 Task: Use the formula "MAXIFS" in spreadsheet "Project portfolio".
Action: Mouse moved to (144, 101)
Screenshot: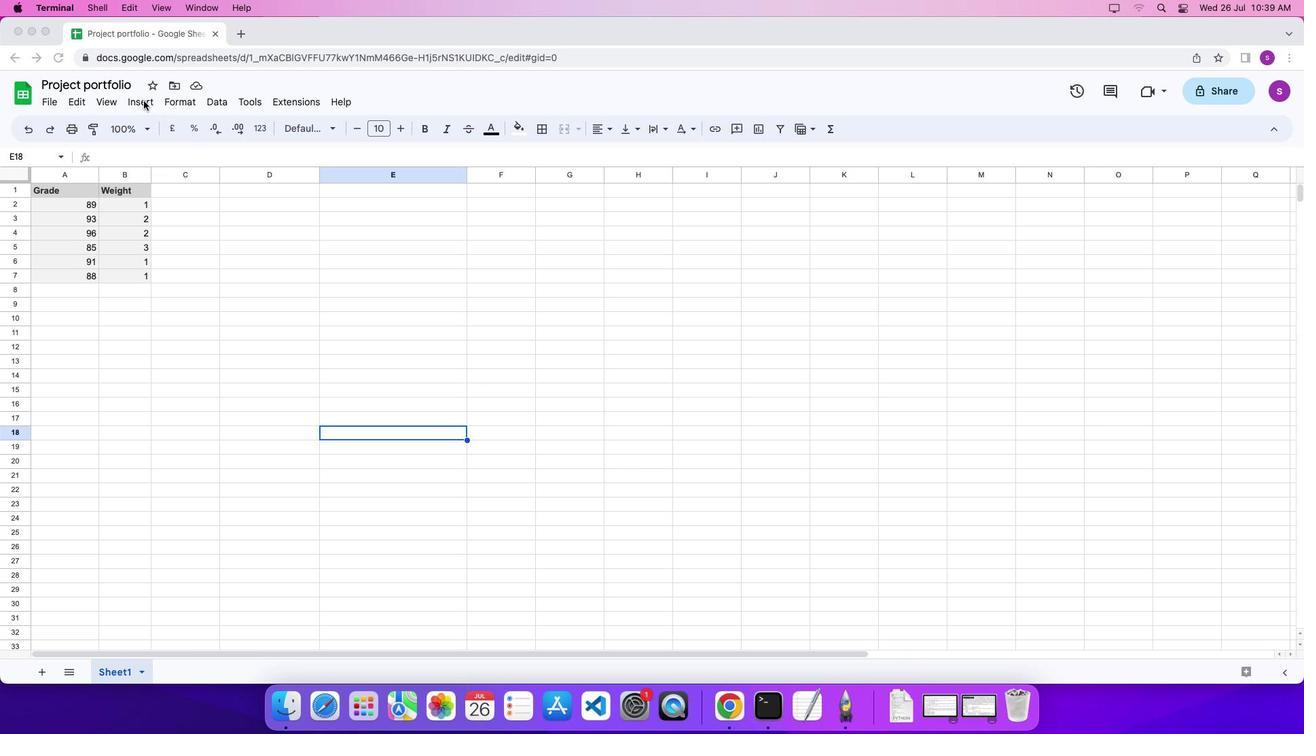 
Action: Mouse pressed left at (144, 101)
Screenshot: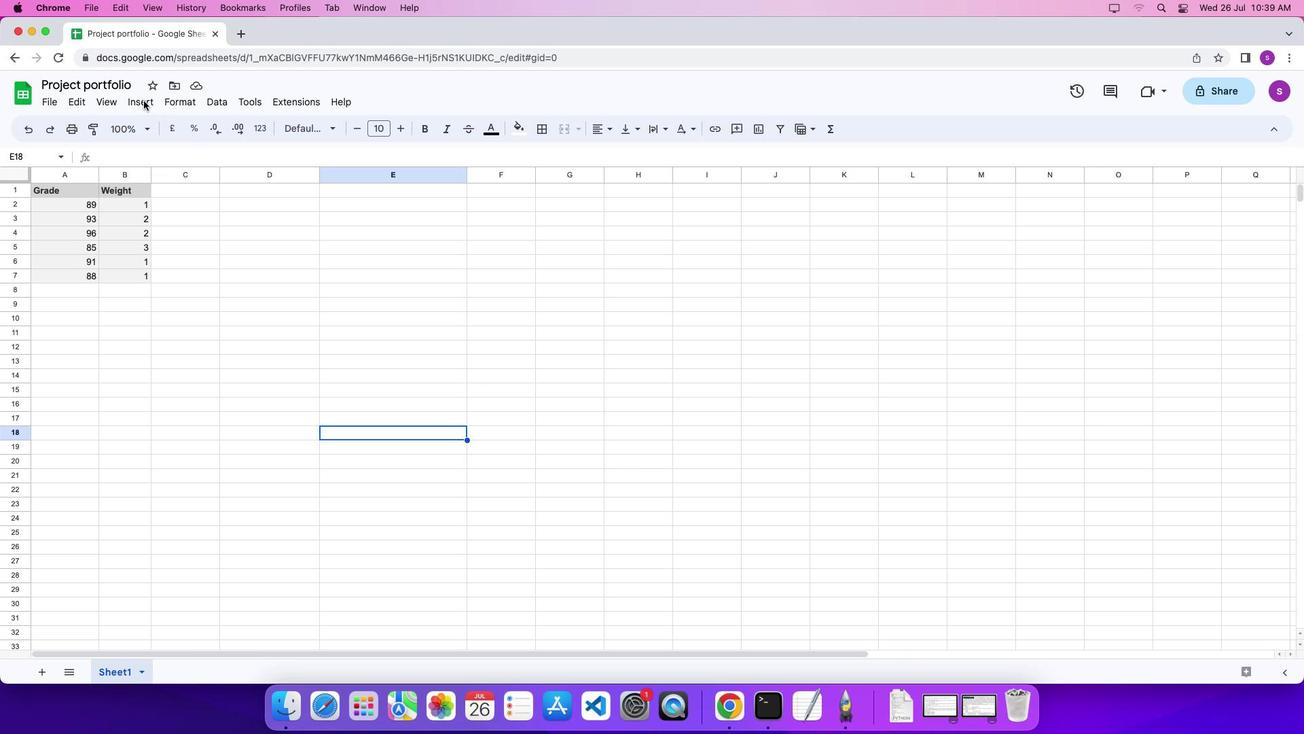 
Action: Mouse moved to (144, 100)
Screenshot: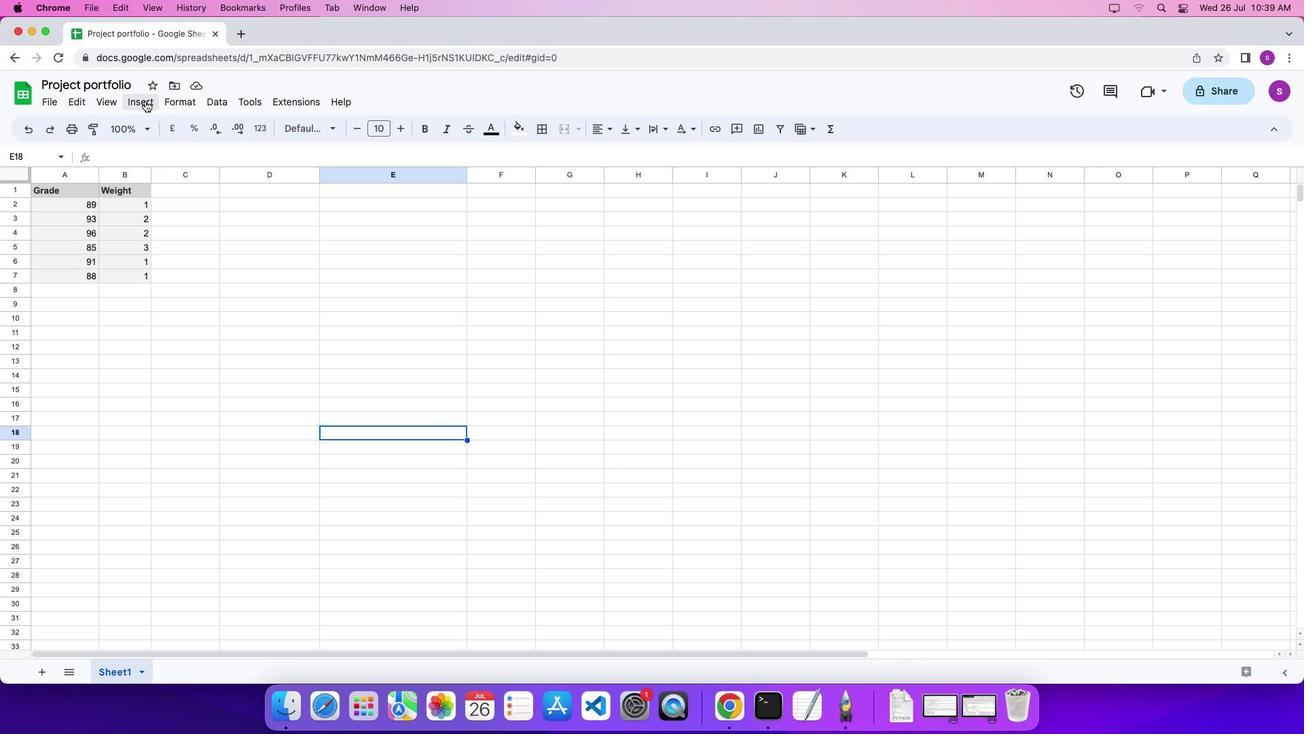 
Action: Mouse pressed left at (144, 100)
Screenshot: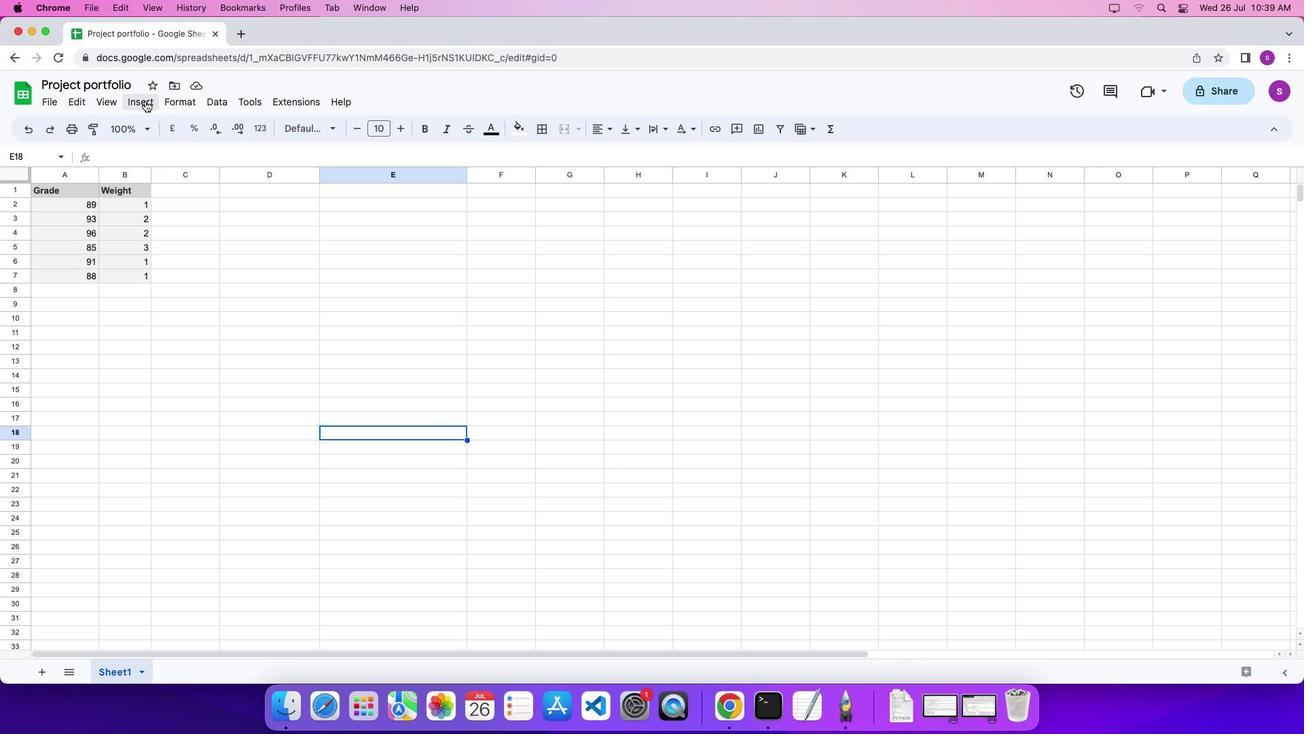 
Action: Mouse moved to (146, 101)
Screenshot: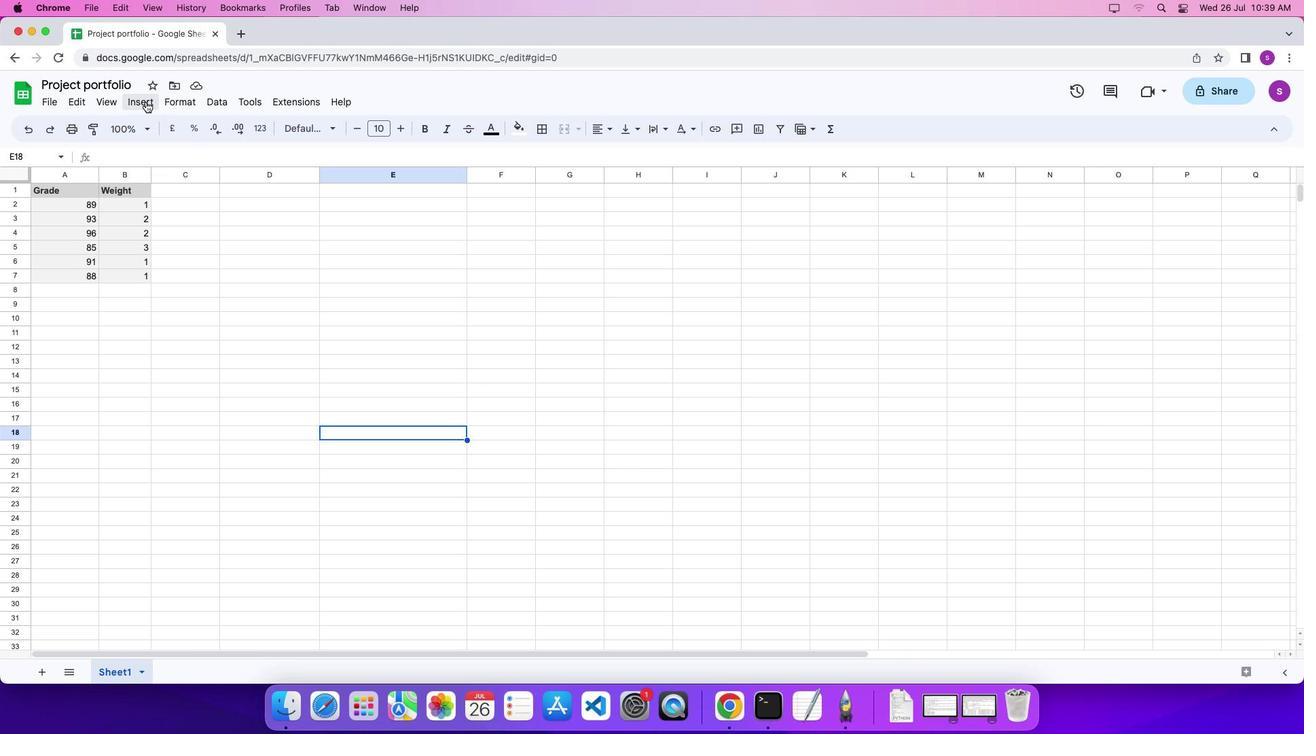 
Action: Mouse pressed left at (146, 101)
Screenshot: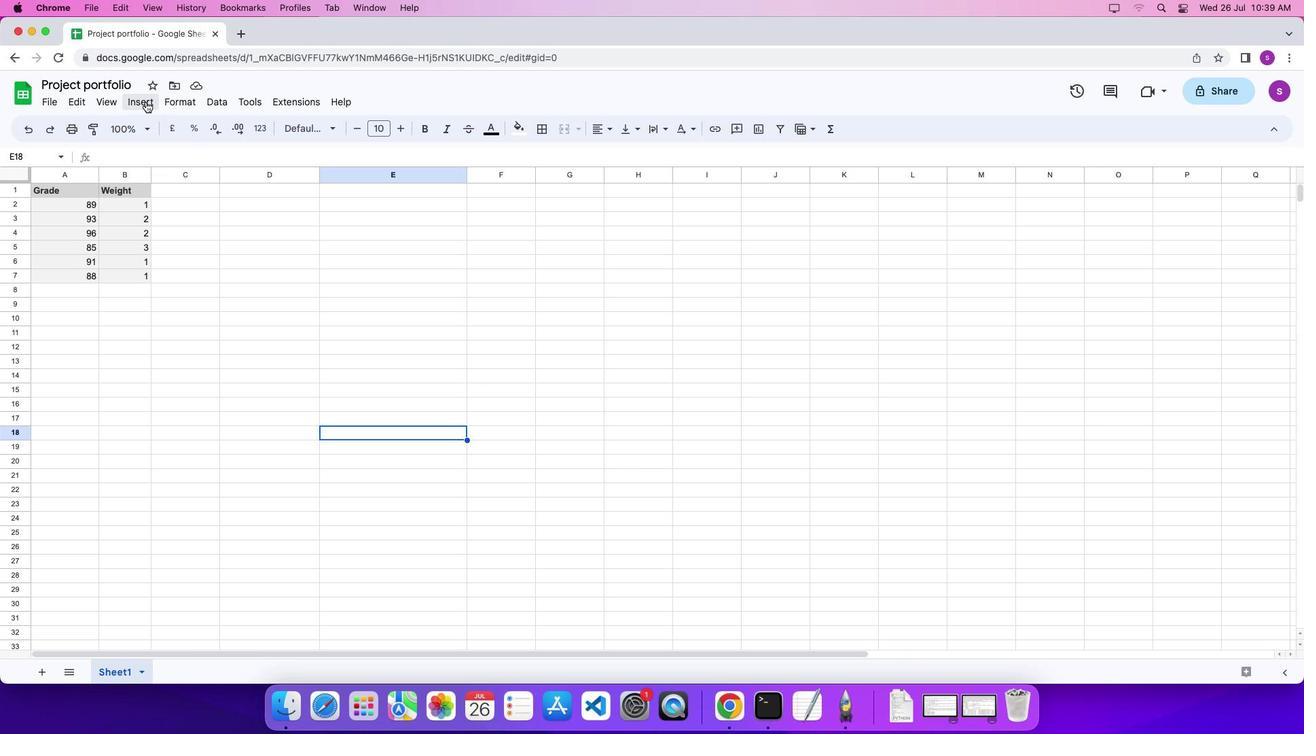 
Action: Mouse moved to (600, 634)
Screenshot: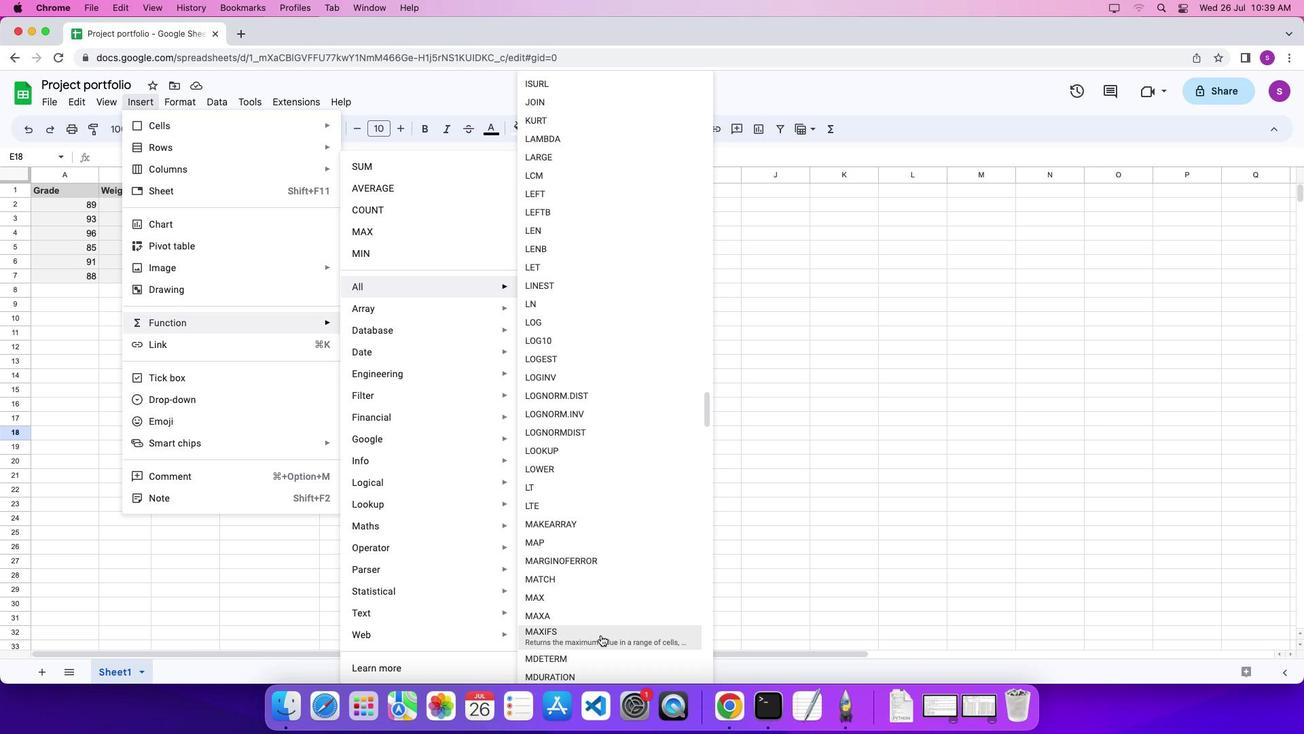 
Action: Mouse pressed left at (600, 634)
Screenshot: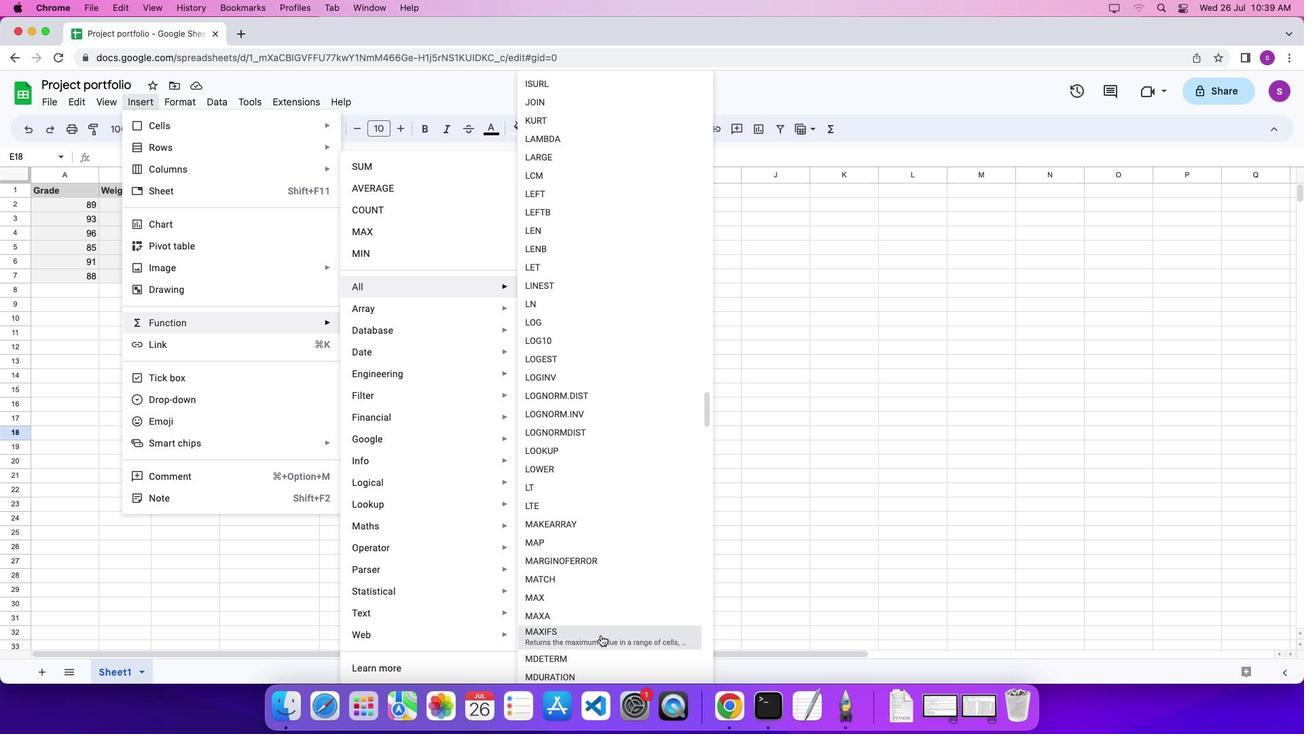
Action: Mouse moved to (80, 203)
Screenshot: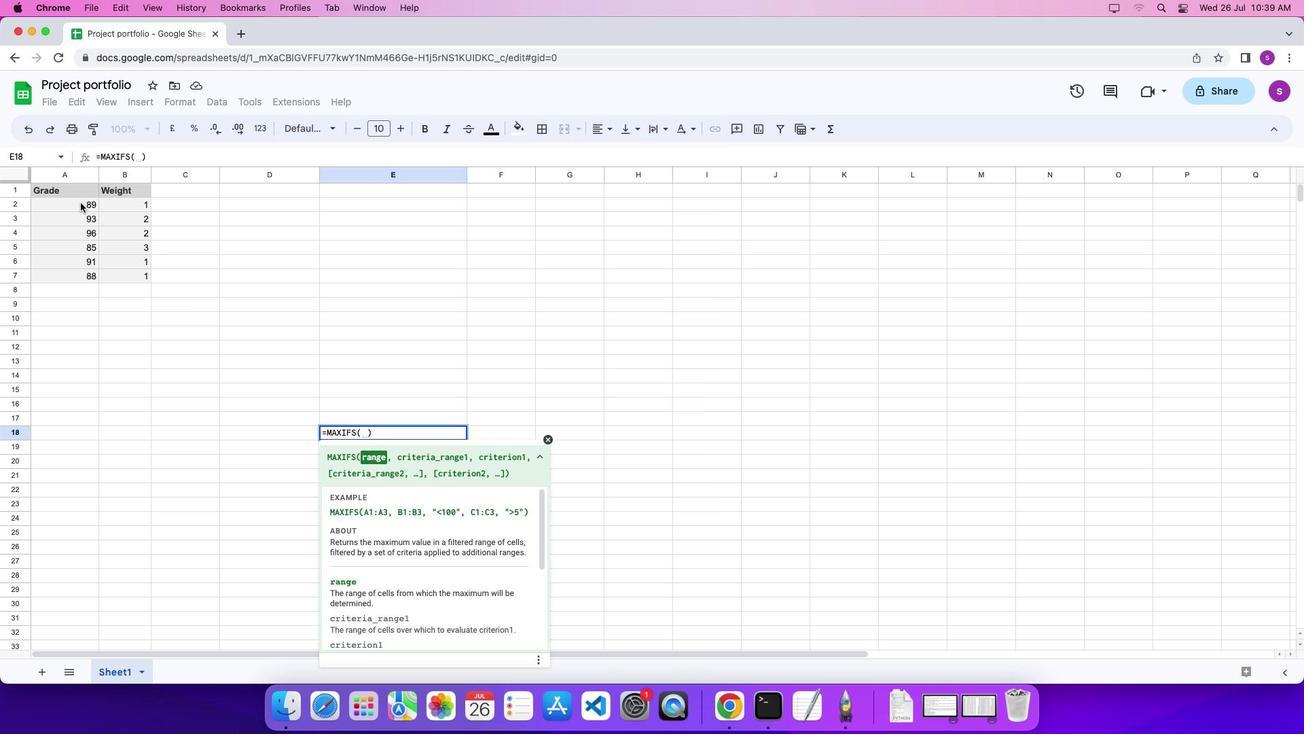 
Action: Mouse pressed left at (80, 203)
Screenshot: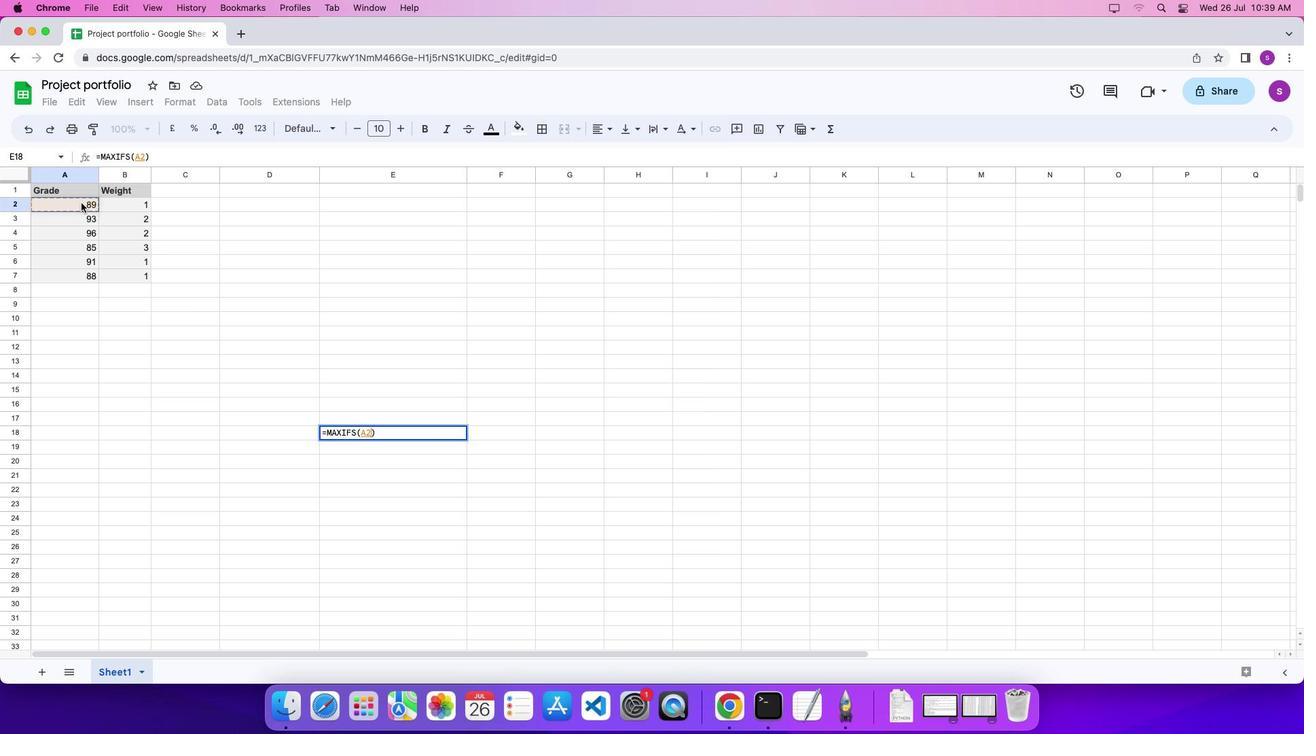 
Action: Mouse moved to (83, 273)
Screenshot: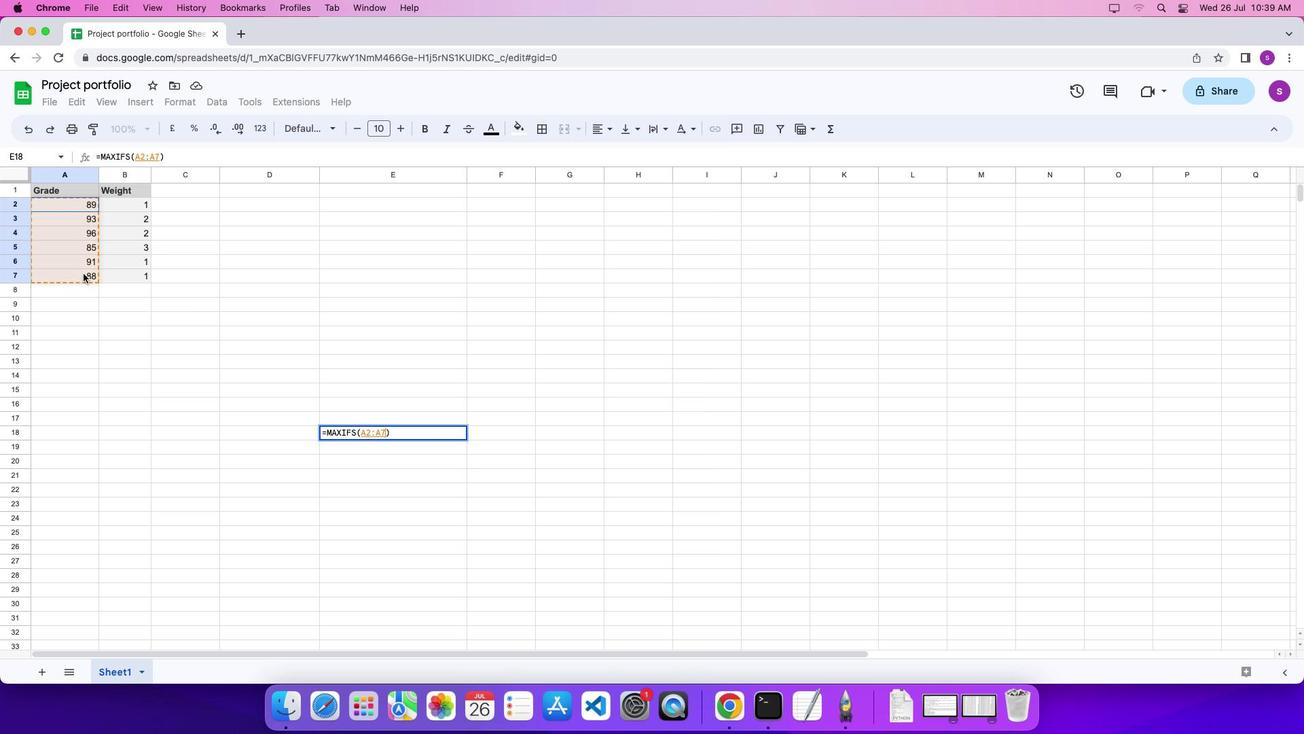 
Action: Key pressed ','
Screenshot: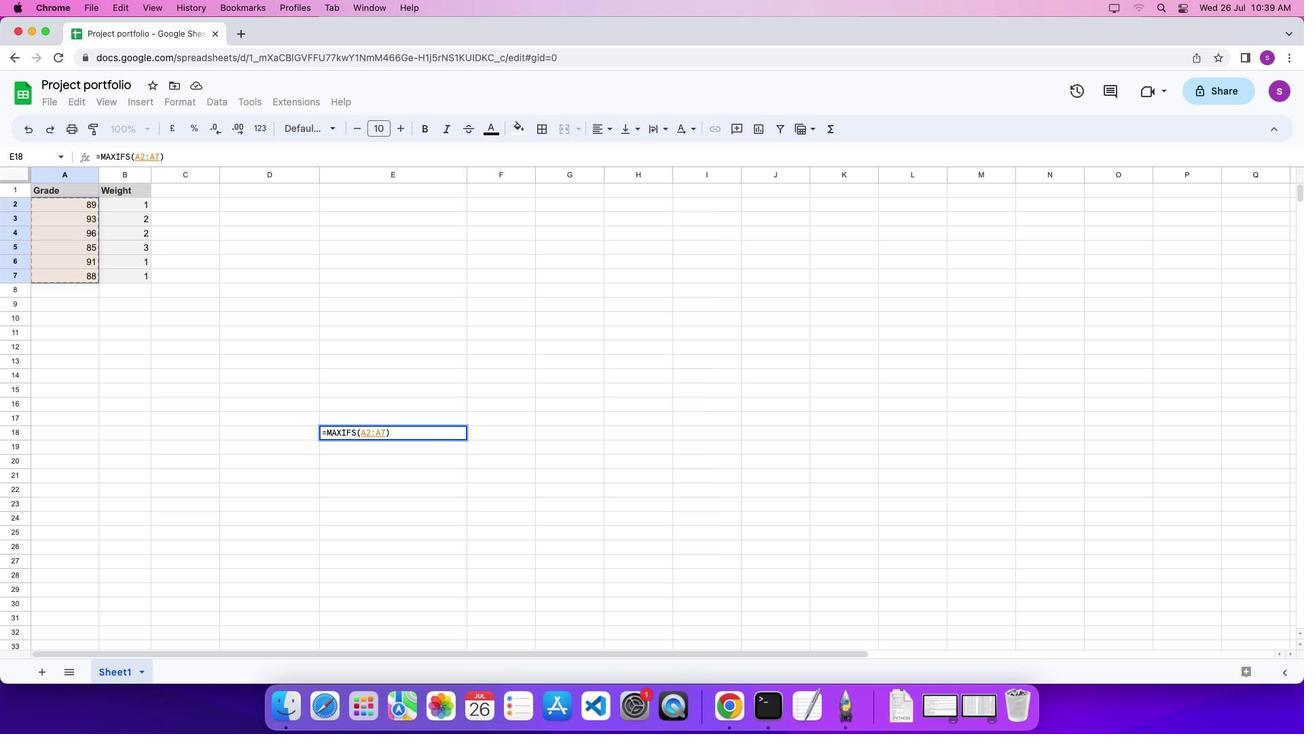 
Action: Mouse moved to (135, 203)
Screenshot: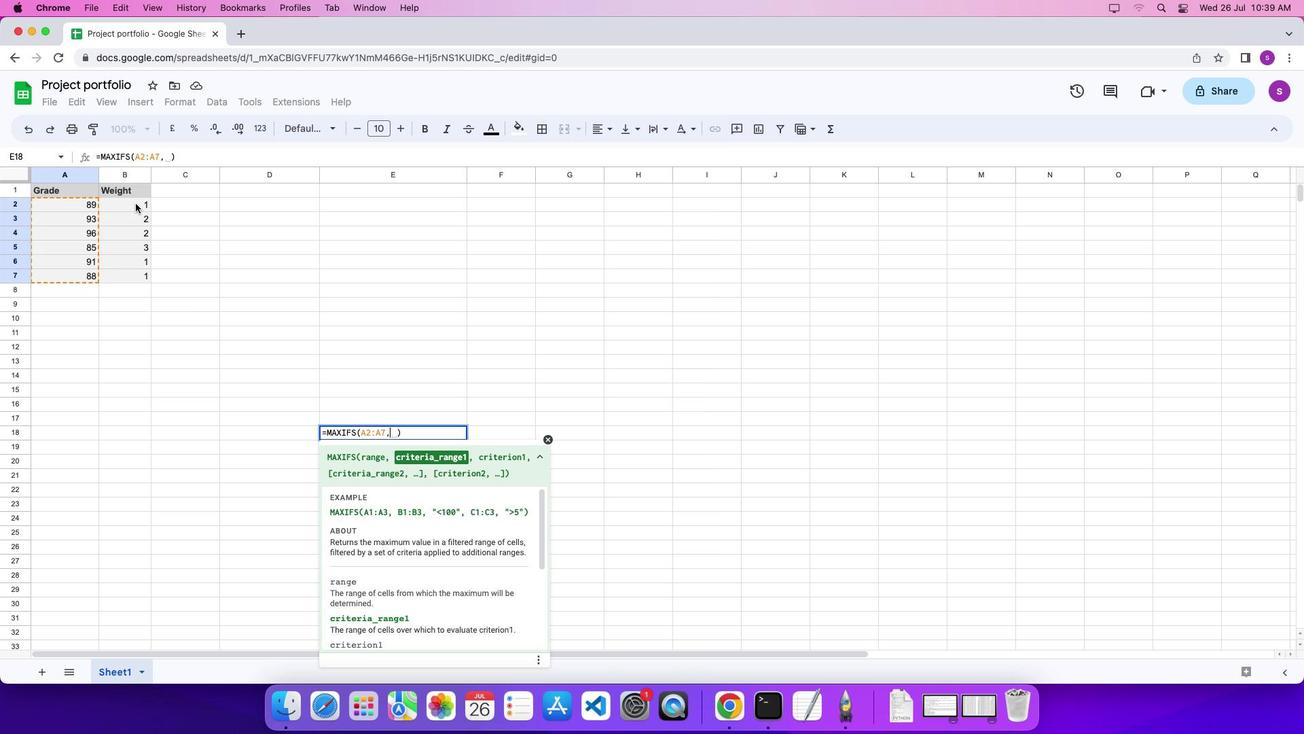 
Action: Mouse pressed left at (135, 203)
Screenshot: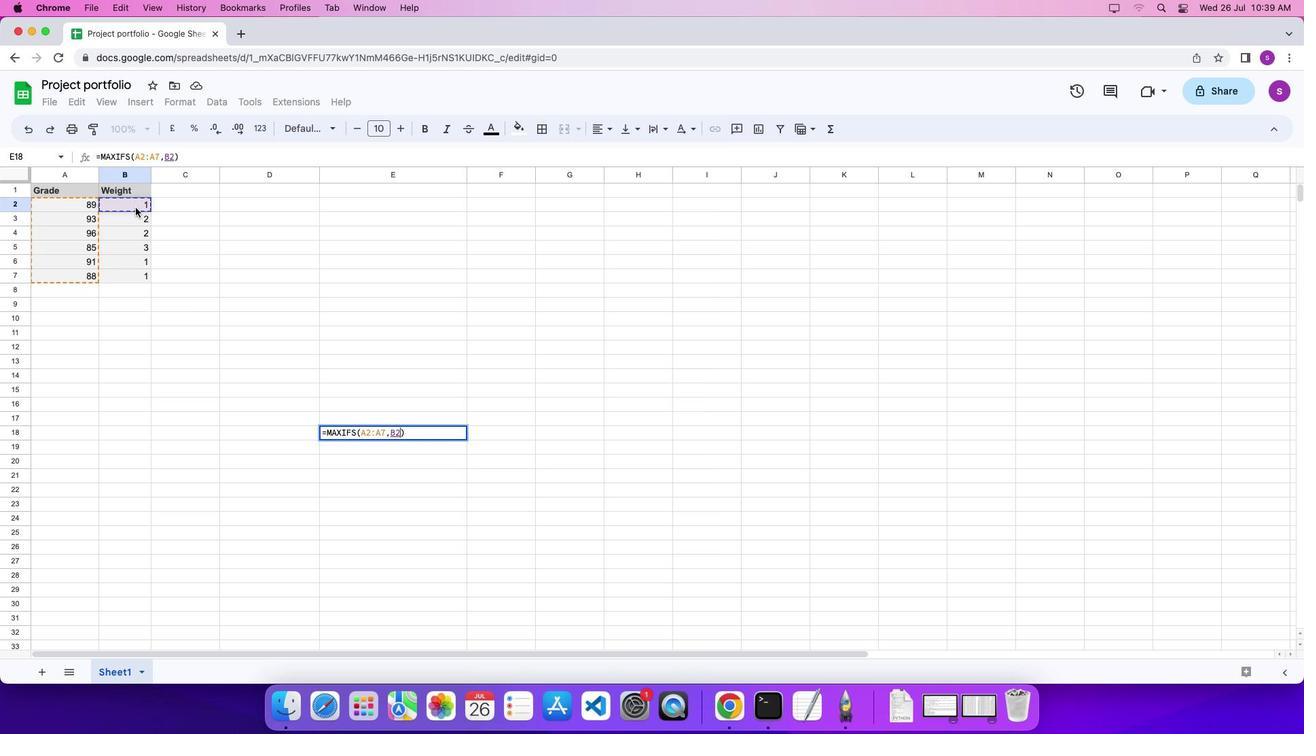 
Action: Mouse moved to (136, 275)
Screenshot: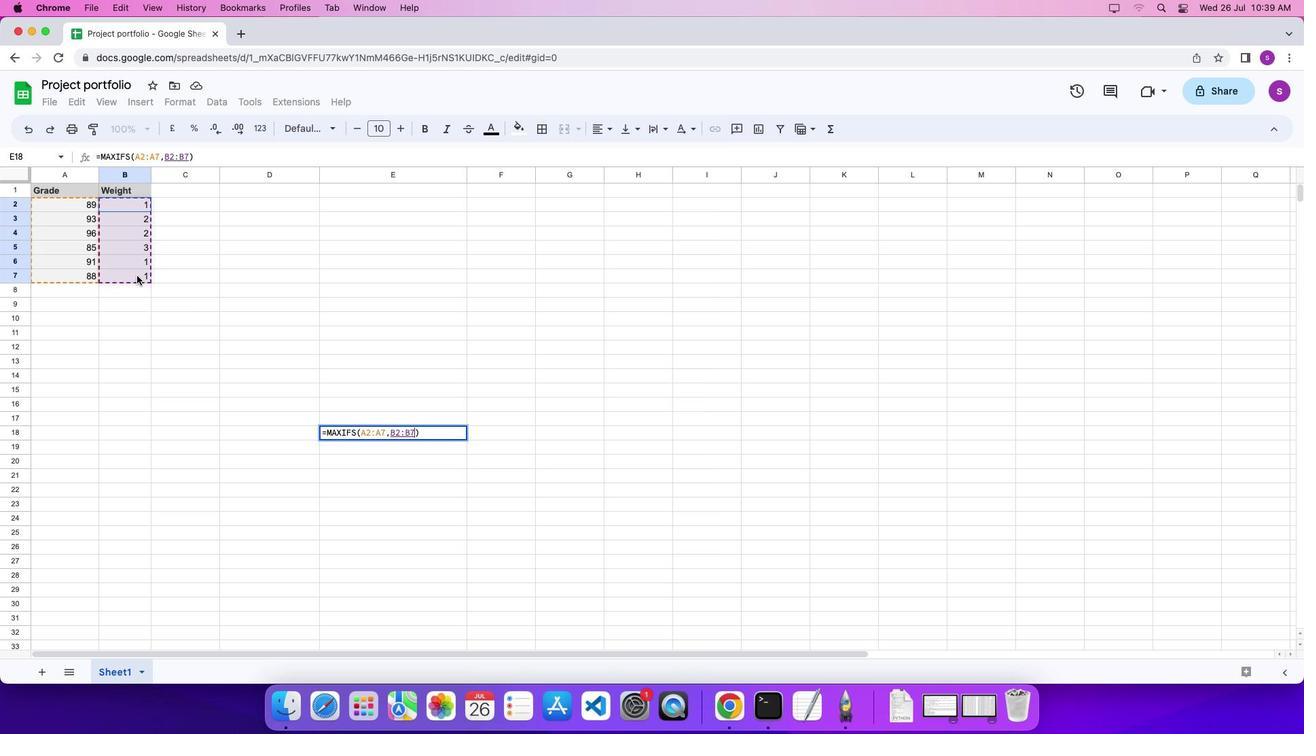 
Action: Key pressed ',''1''\x03'
Screenshot: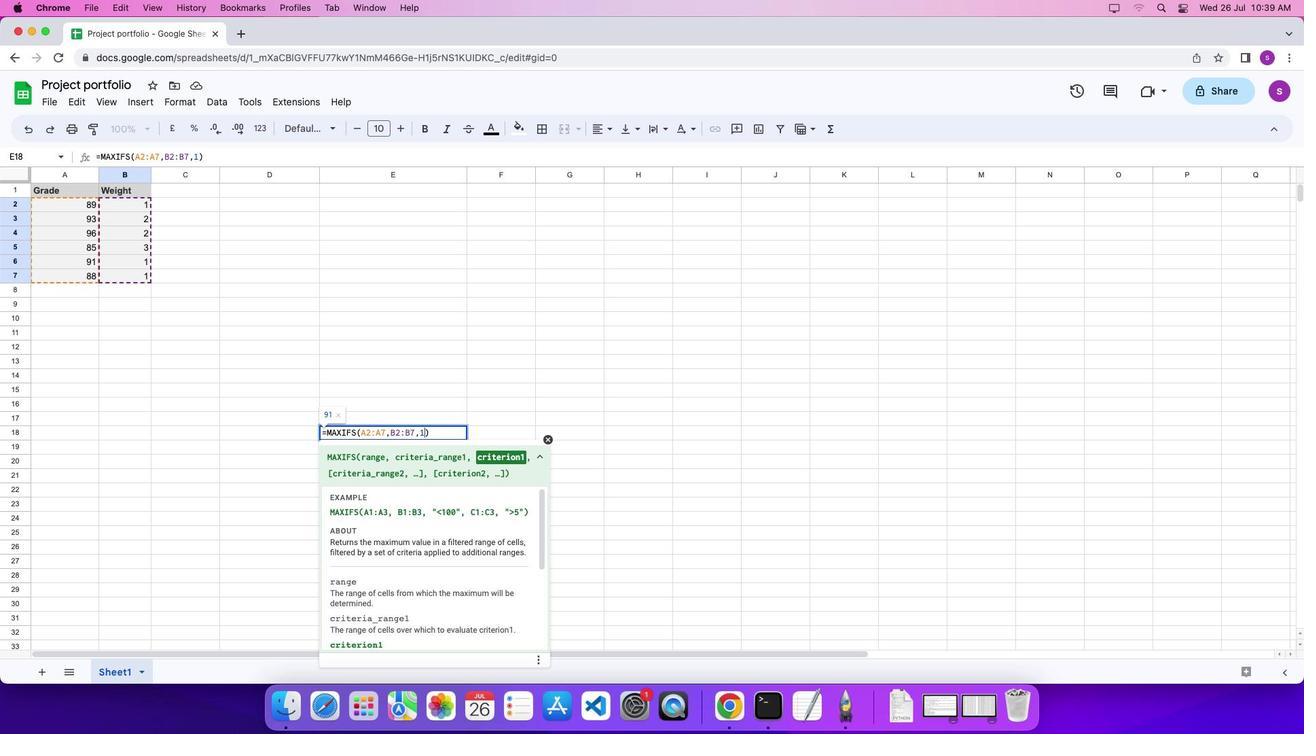 
Action: Mouse moved to (95, 254)
Screenshot: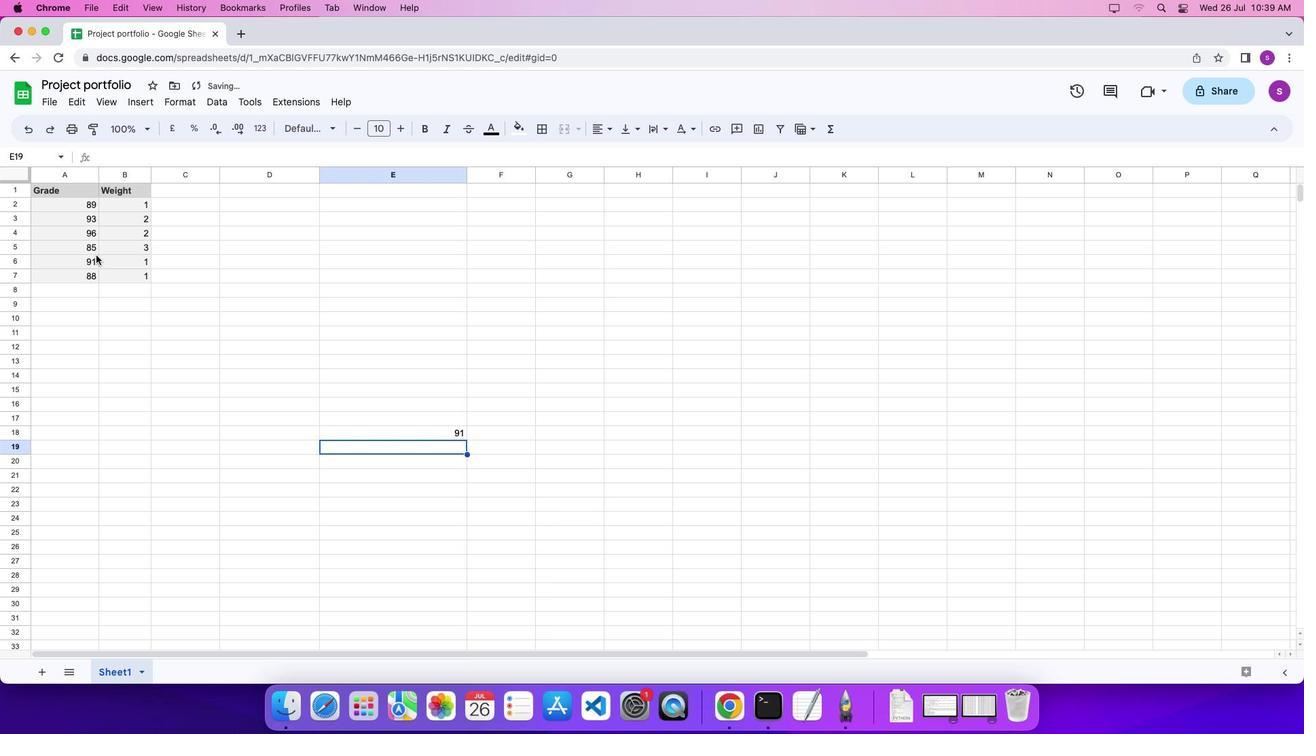 
